 Task: Create a section Cloud Migration Sprint and in the section, add a milestone Data Warehousing Implementation in the project AgileHaven
Action: Mouse moved to (195, 369)
Screenshot: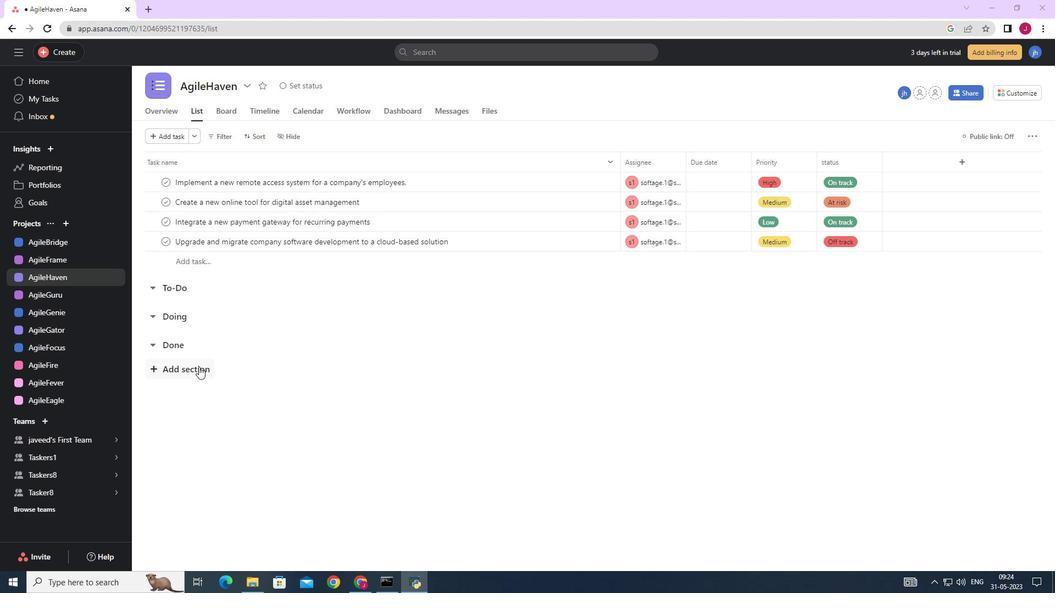 
Action: Mouse pressed left at (195, 369)
Screenshot: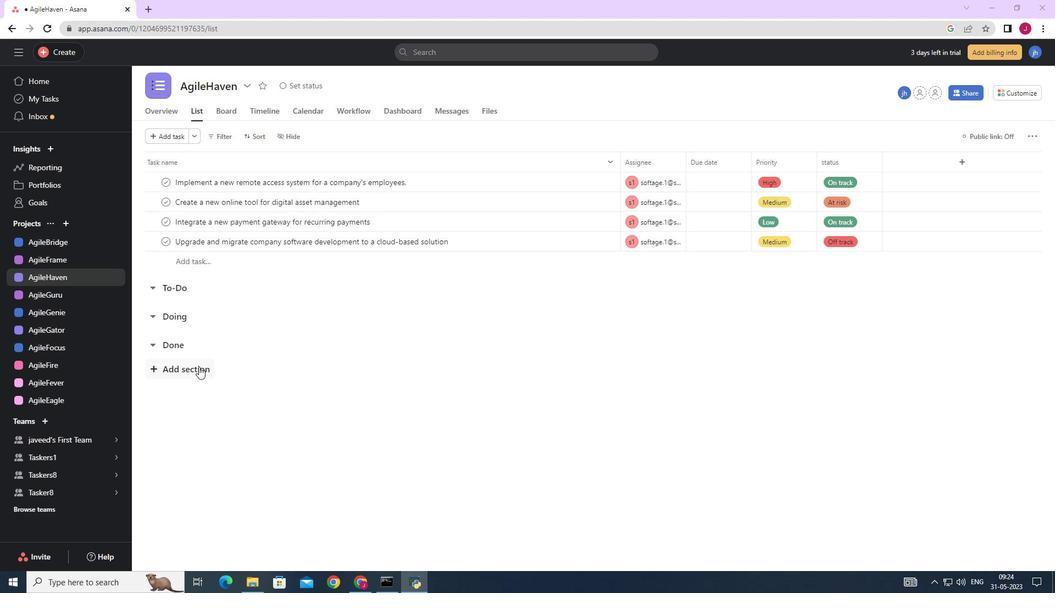 
Action: Mouse moved to (195, 370)
Screenshot: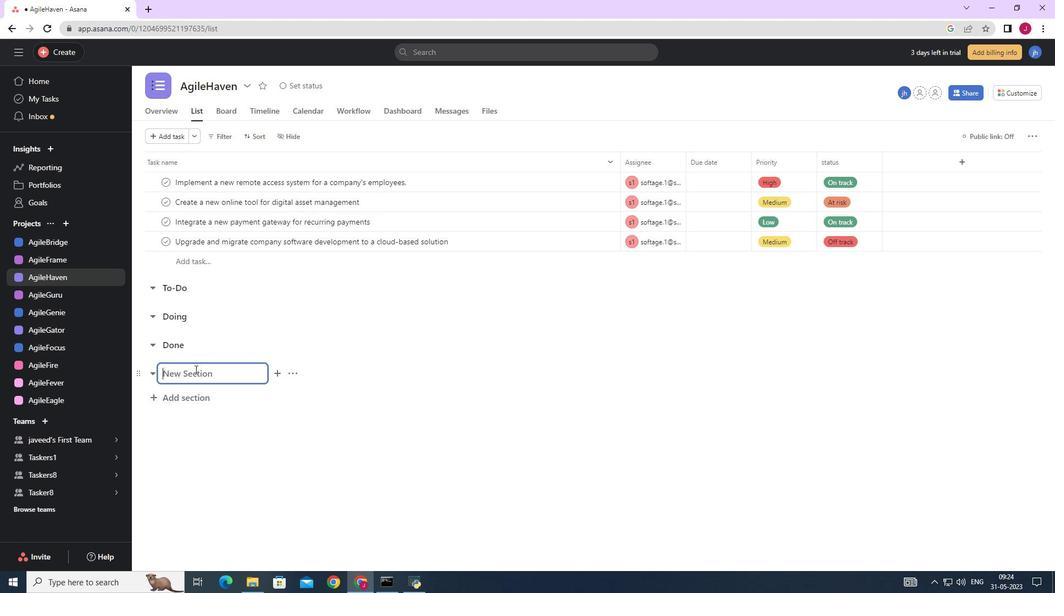 
Action: Key pressed <Key.caps_lock>C<Key.caps_lock>loud<Key.space><Key.caps_lock>M<Key.caps_lock>igration<Key.space><Key.caps_lock>S<Key.caps_lock>print<Key.enter><Key.caps_lock>D<Key.caps_lock>ata<Key.space><Key.caps_lock>W<Key.caps_lock>re<Key.backspace><Key.backspace>arehousing<Key.space><Key.caps_lock>I<Key.caps_lock>,<Key.backspace>mplementation
Screenshot: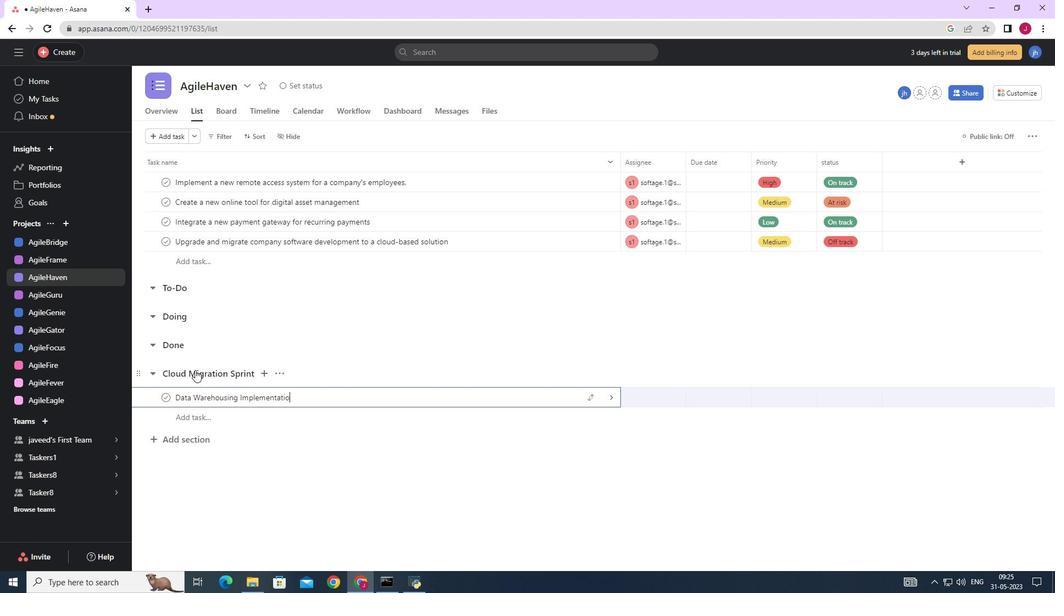 
Action: Mouse moved to (610, 399)
Screenshot: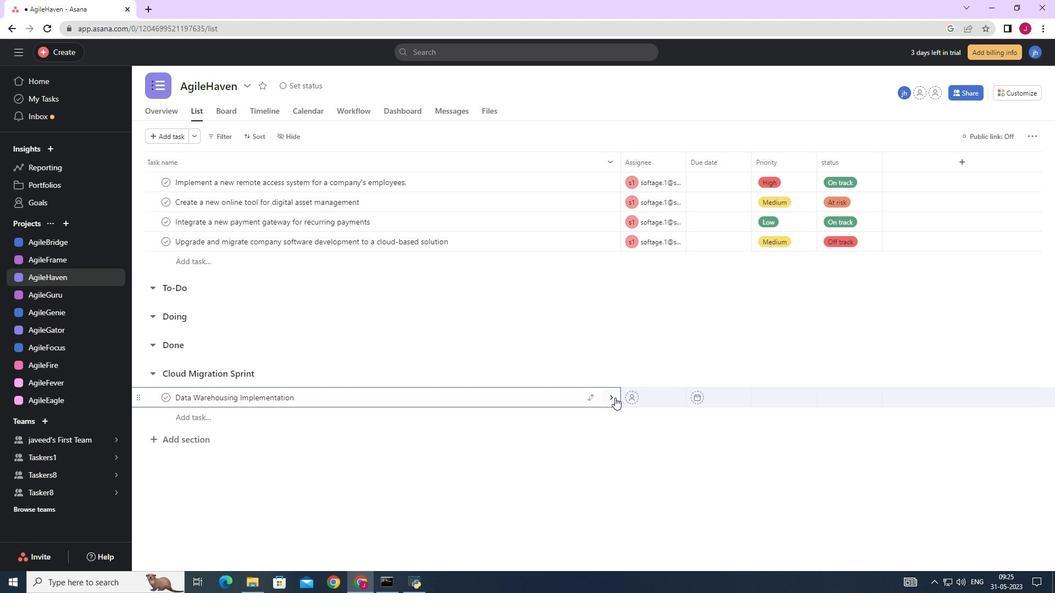 
Action: Mouse pressed left at (610, 399)
Screenshot: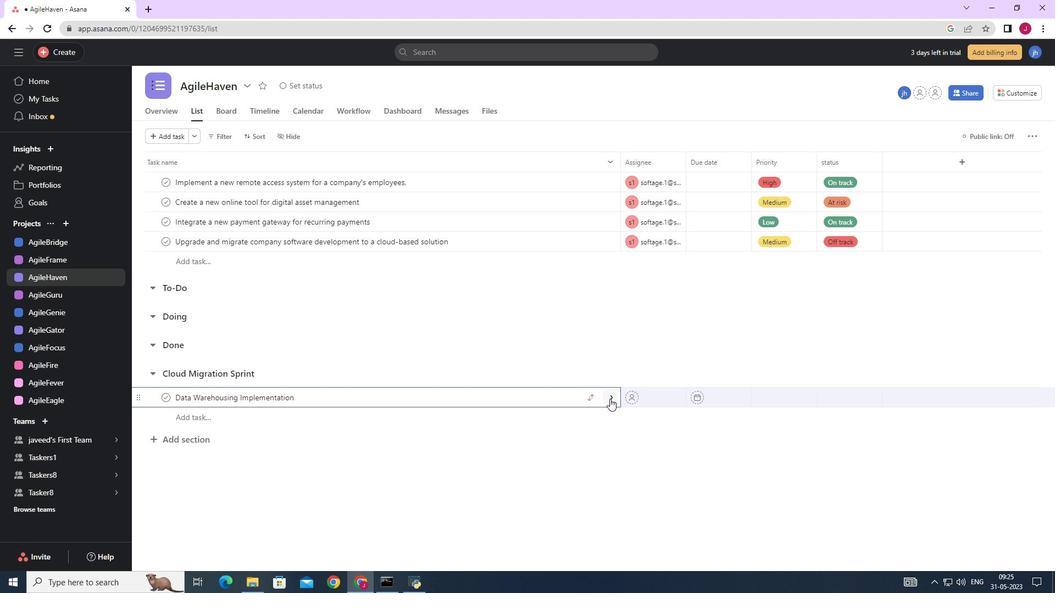 
Action: Mouse moved to (1016, 139)
Screenshot: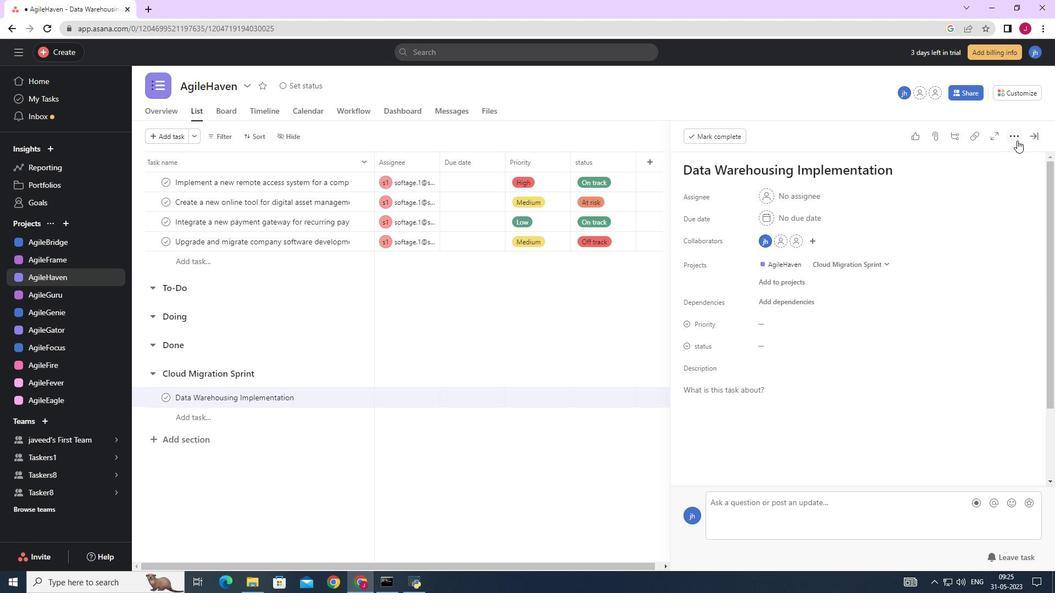 
Action: Mouse pressed left at (1016, 139)
Screenshot: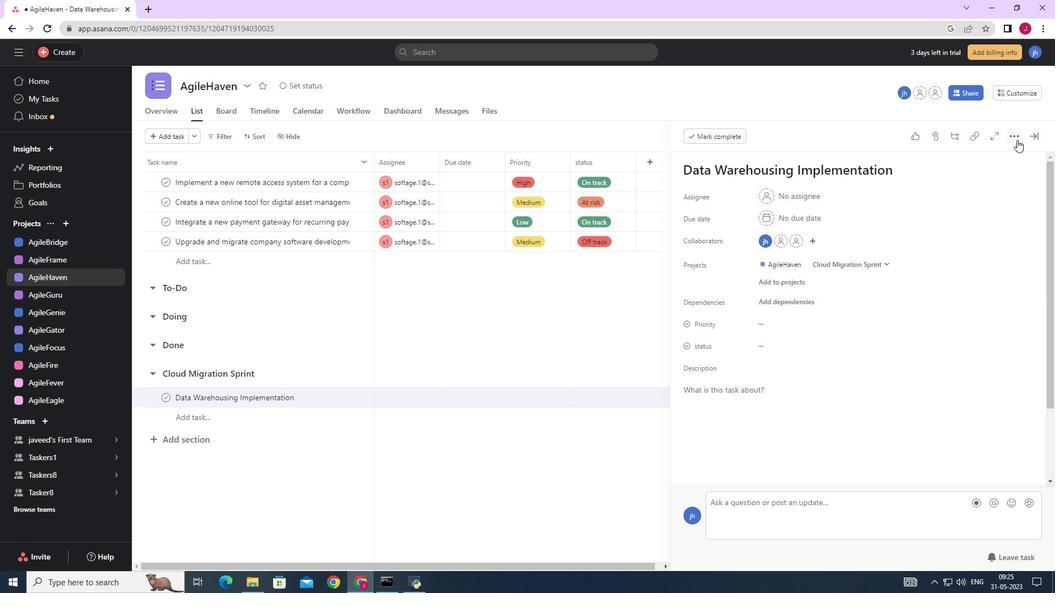 
Action: Mouse moved to (932, 180)
Screenshot: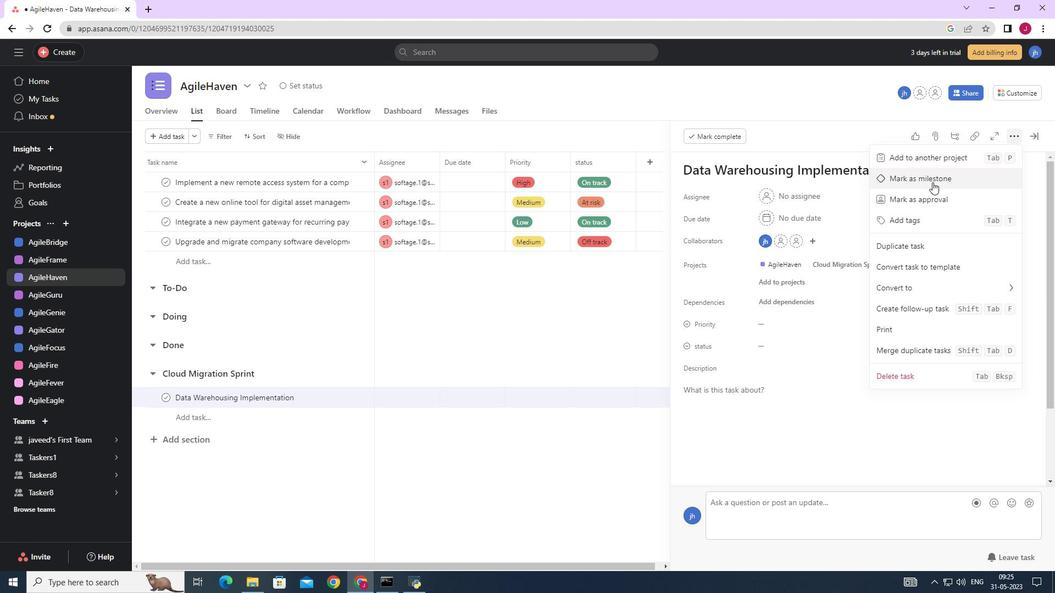 
Action: Mouse pressed left at (932, 180)
Screenshot: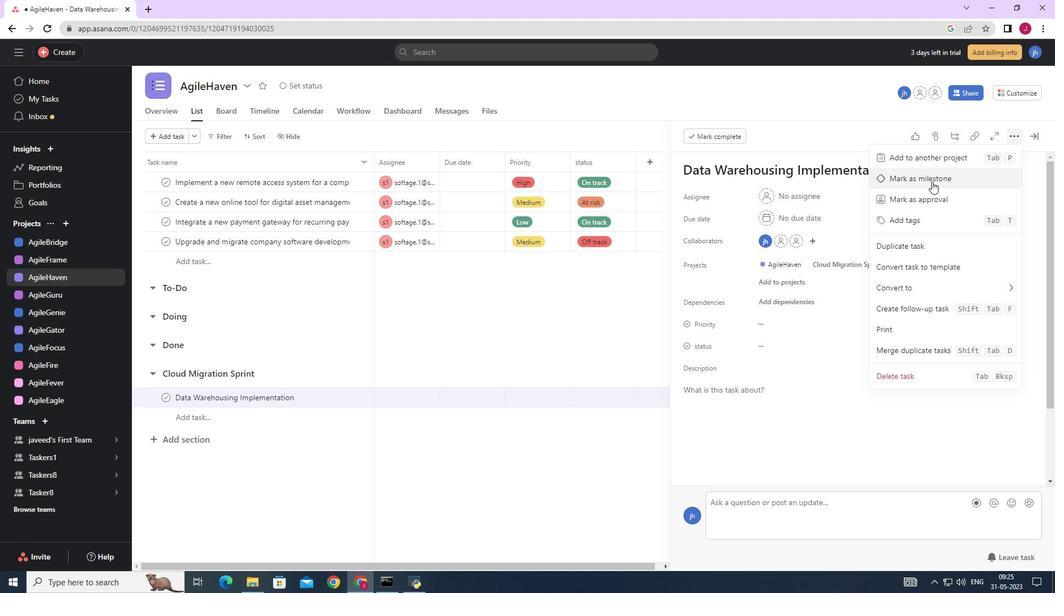 
Action: Mouse moved to (1038, 135)
Screenshot: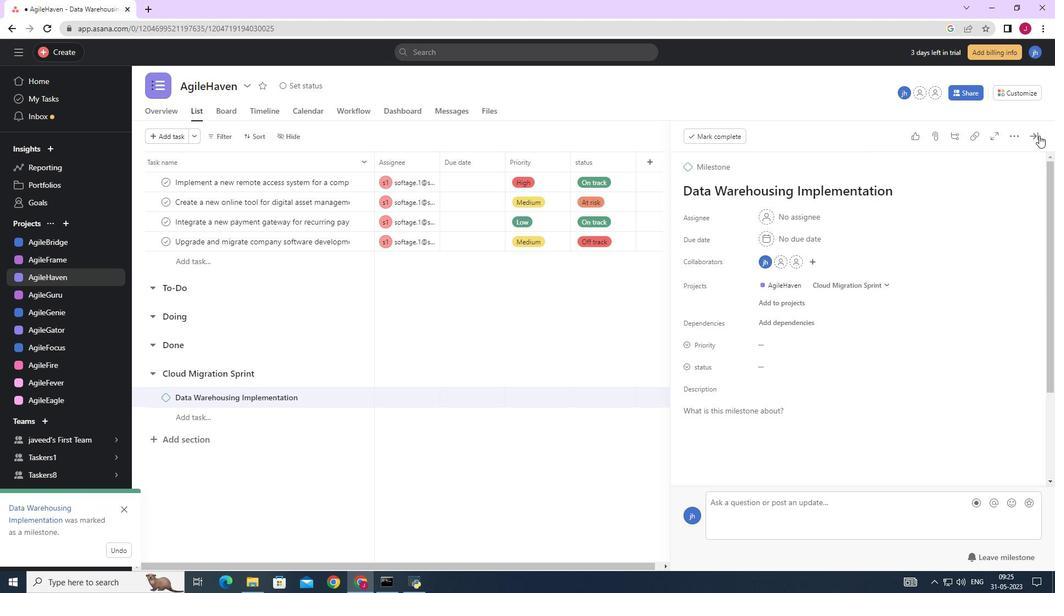 
Action: Mouse pressed left at (1038, 135)
Screenshot: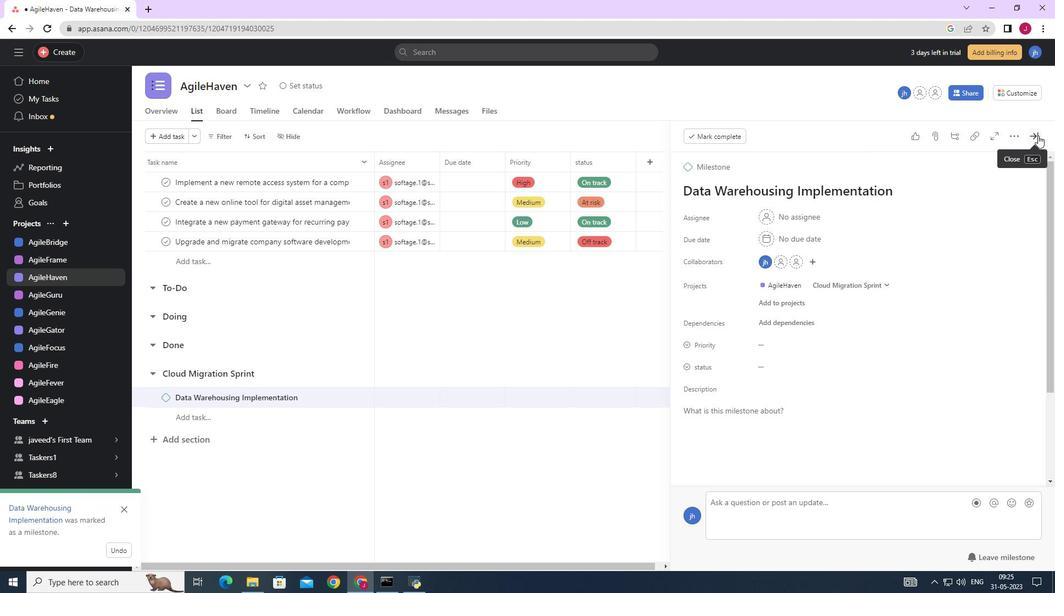 
Action: Mouse moved to (918, 203)
Screenshot: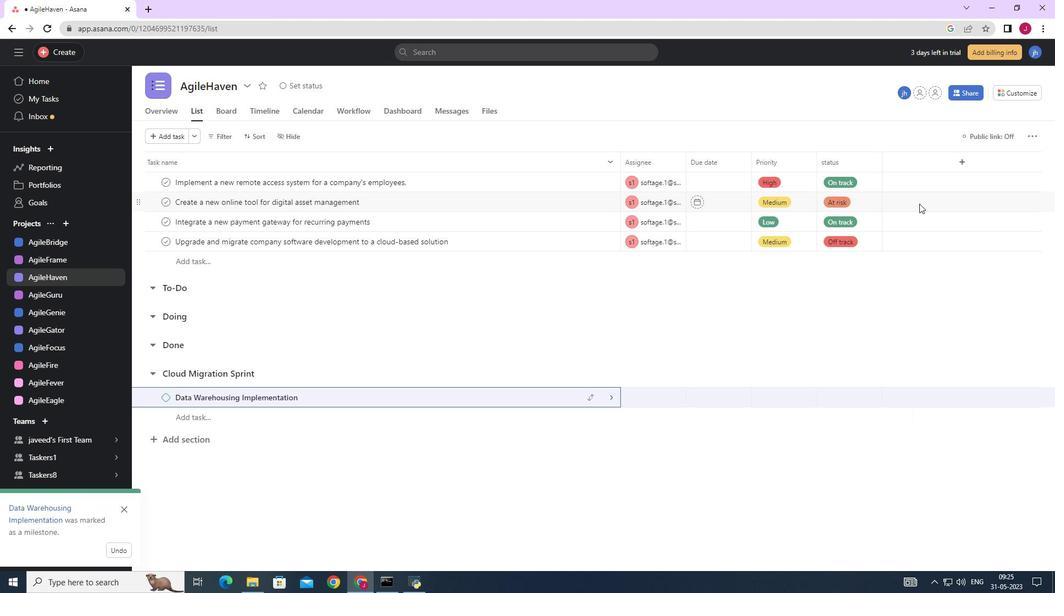 
